 Task: Create Board Project Management Techniques to Workspace Business Process Automation. Create Board Product Market Analysis to Workspace Business Process Automation. Create Board Brand Positioning and Differentiation Strategy to Workspace Business Process Automation
Action: Mouse moved to (399, 86)
Screenshot: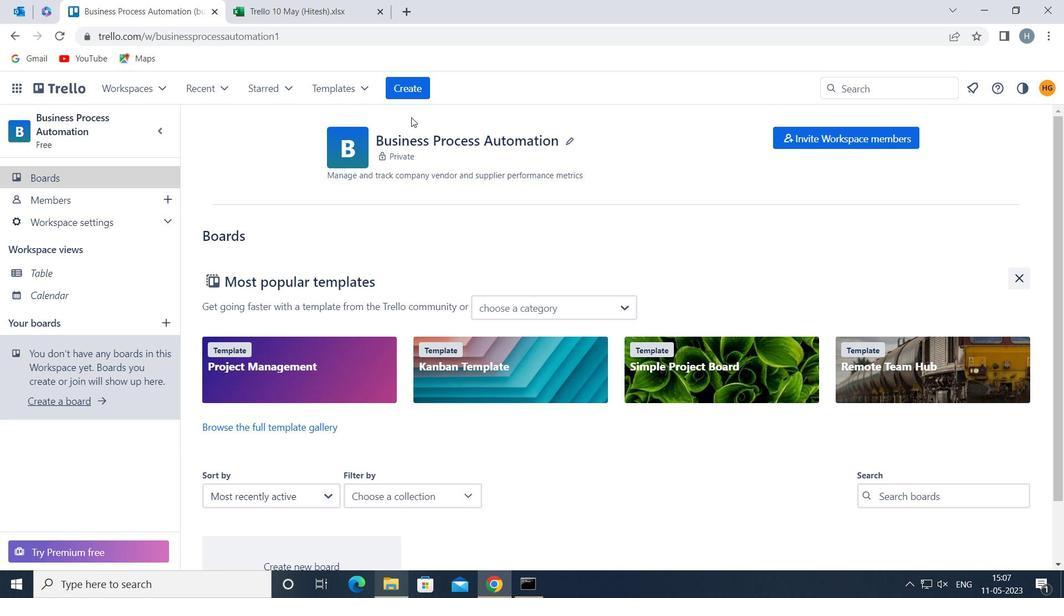 
Action: Mouse pressed left at (399, 86)
Screenshot: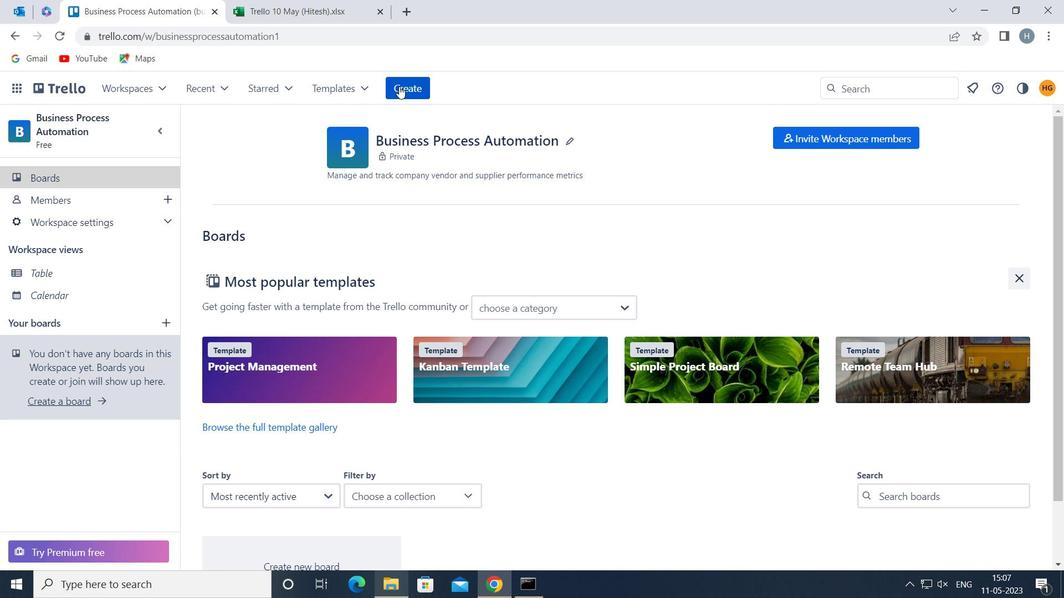 
Action: Mouse moved to (477, 143)
Screenshot: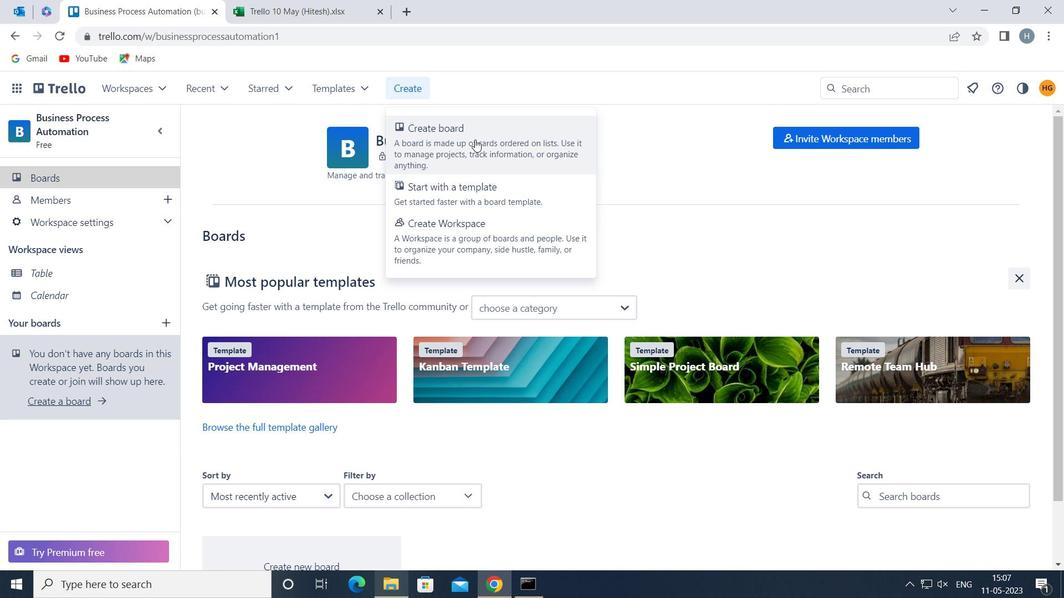 
Action: Mouse pressed left at (477, 143)
Screenshot: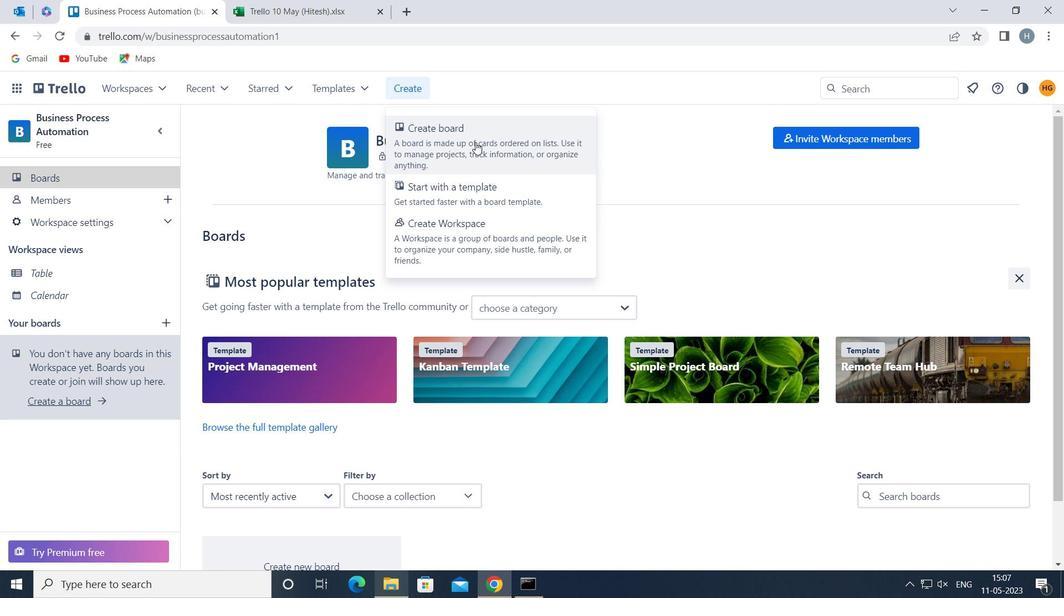 
Action: Mouse moved to (475, 311)
Screenshot: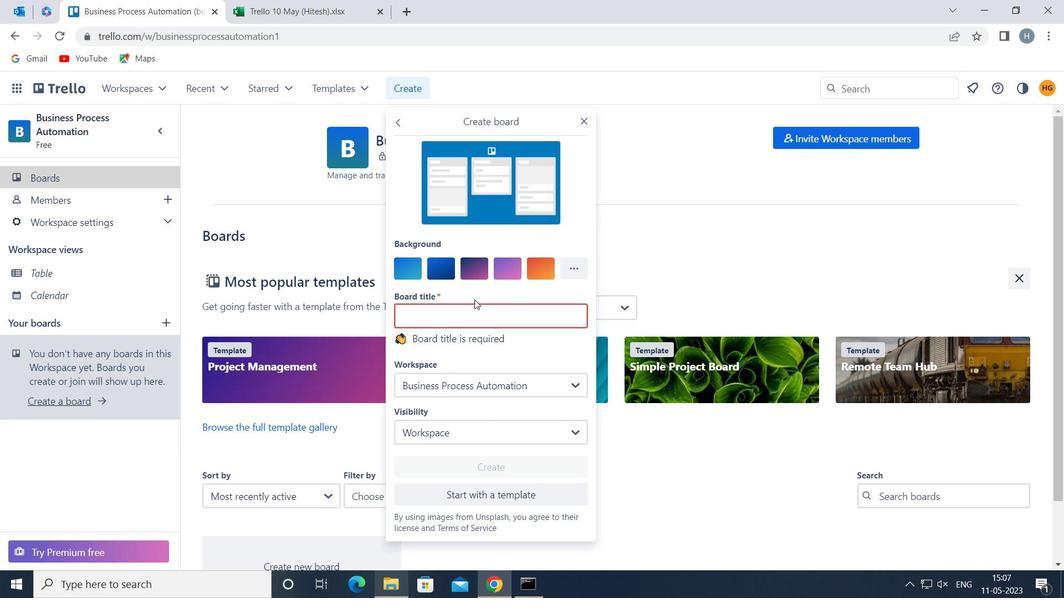 
Action: Mouse pressed left at (475, 311)
Screenshot: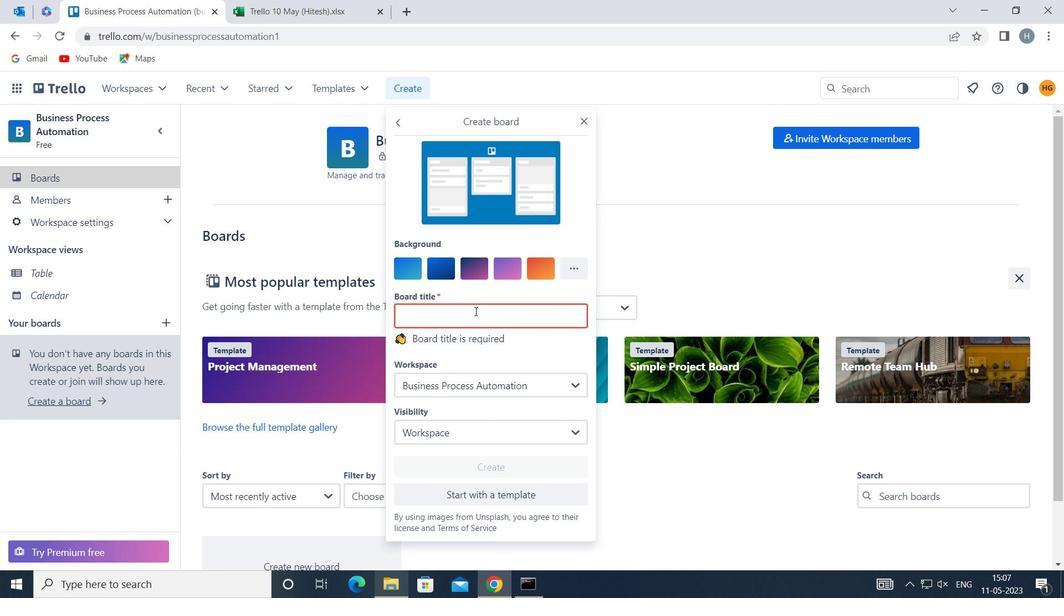 
Action: Mouse moved to (475, 313)
Screenshot: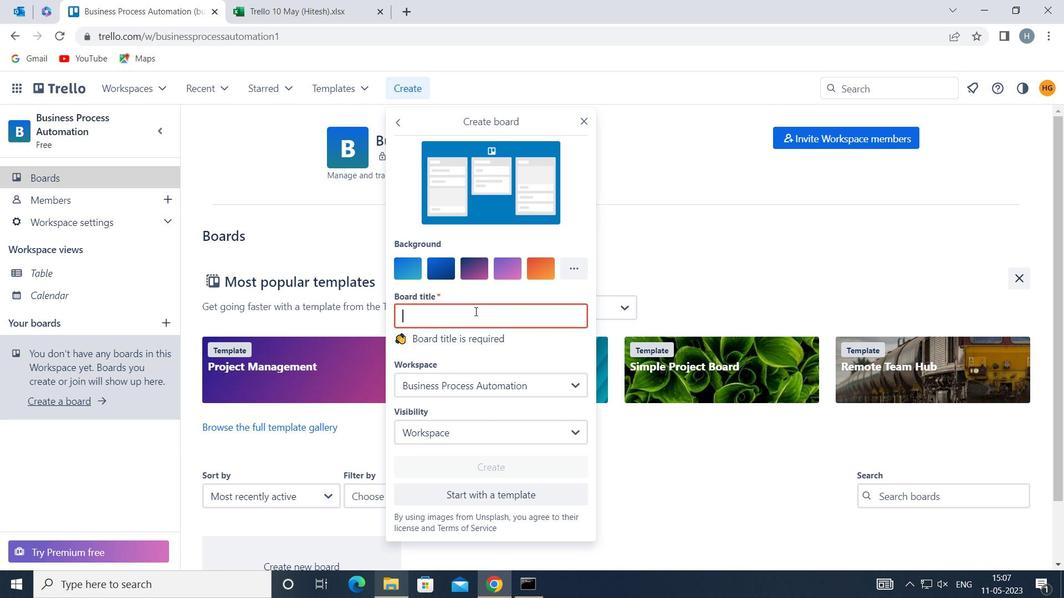 
Action: Key pressed <Key.shift>PROJECT<Key.space><Key.shift>MANA<Key.backspace><Key.backspace><Key.backspace><Key.backspace><Key.shift>MANAGEMENT<Key.space><Key.shift>TECHNIW<Key.backspace>QUES
Screenshot: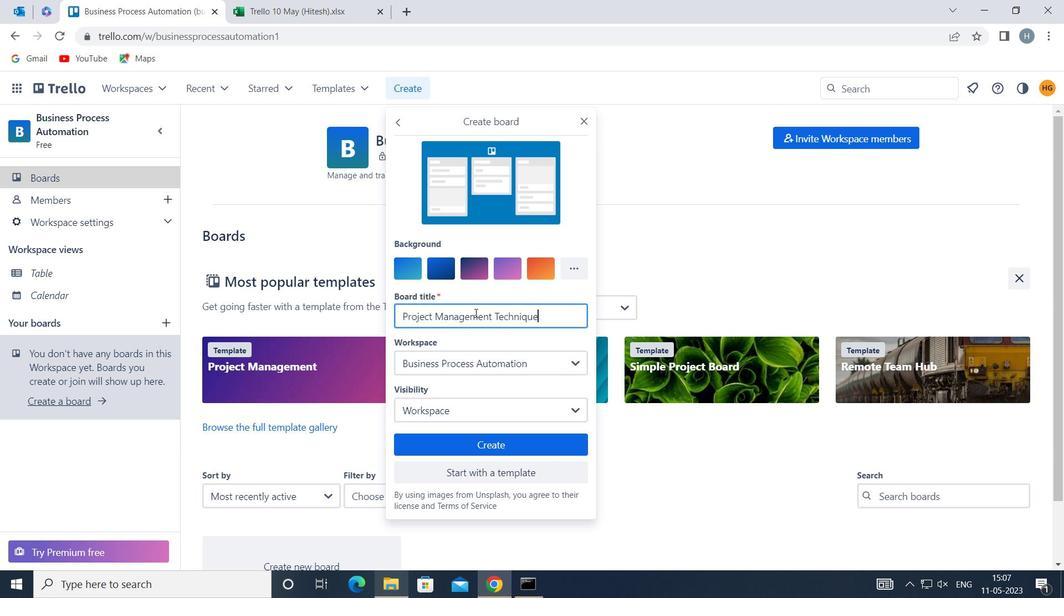 
Action: Mouse moved to (528, 442)
Screenshot: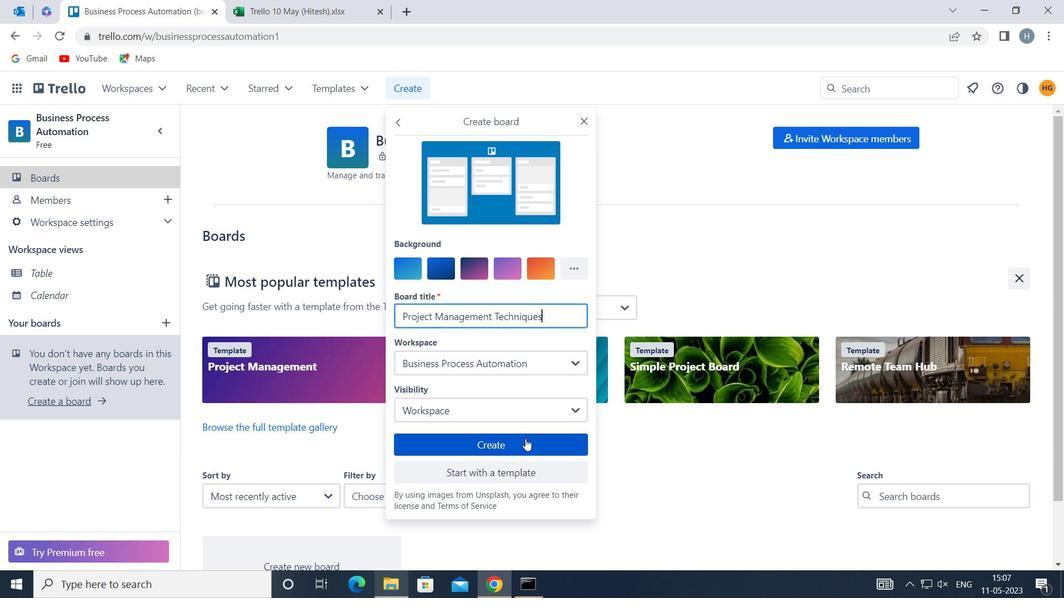 
Action: Mouse pressed left at (528, 442)
Screenshot: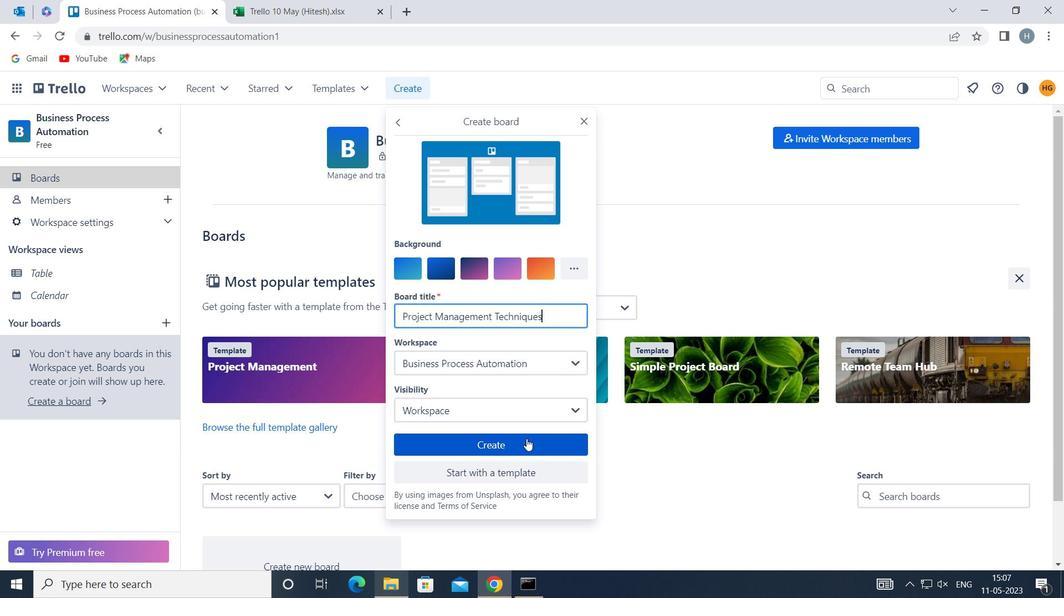 
Action: Mouse moved to (410, 87)
Screenshot: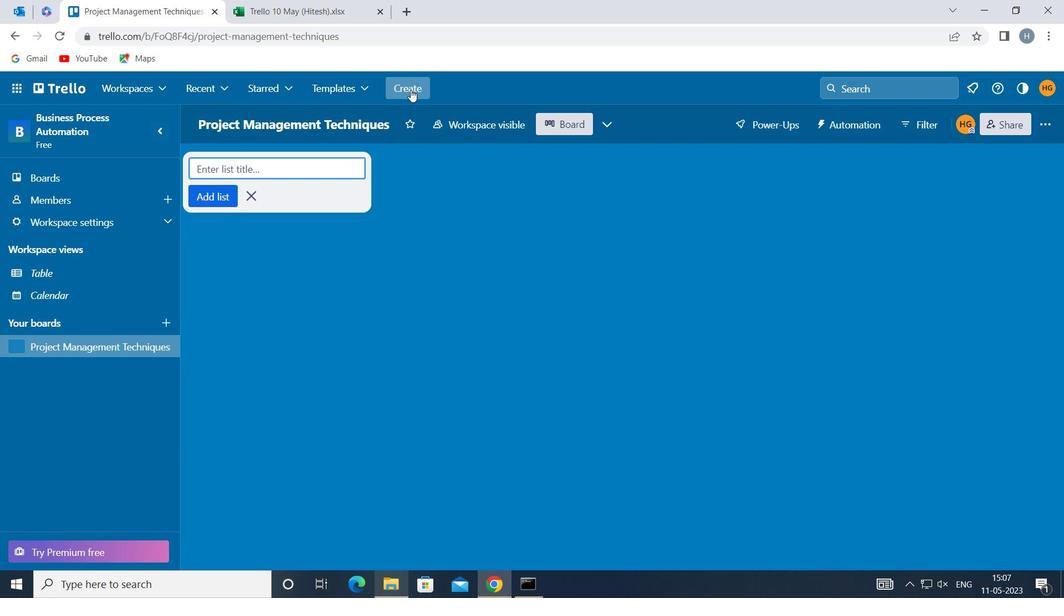 
Action: Mouse pressed left at (410, 87)
Screenshot: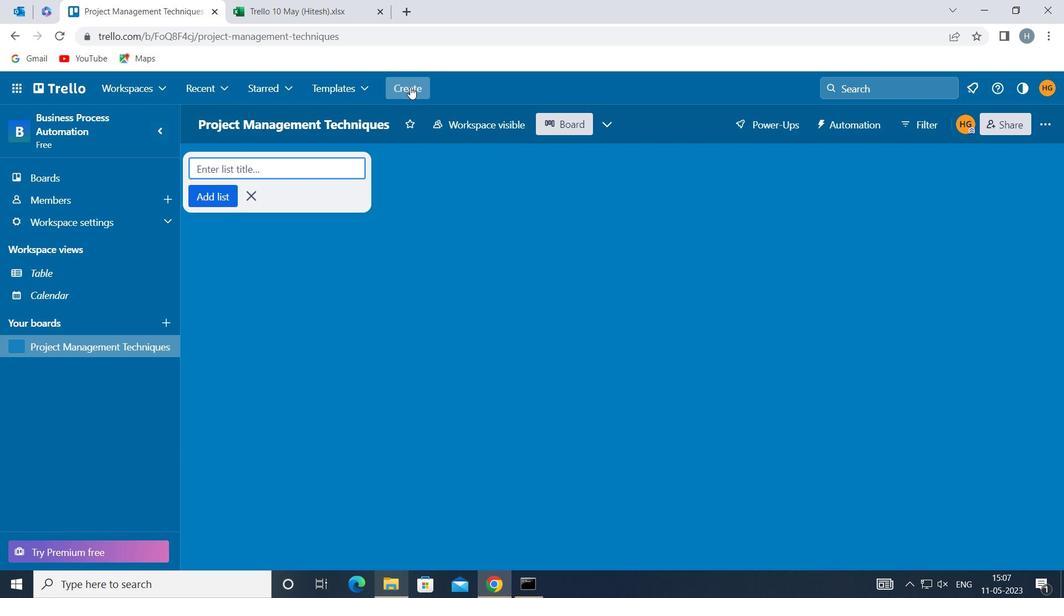 
Action: Mouse moved to (443, 134)
Screenshot: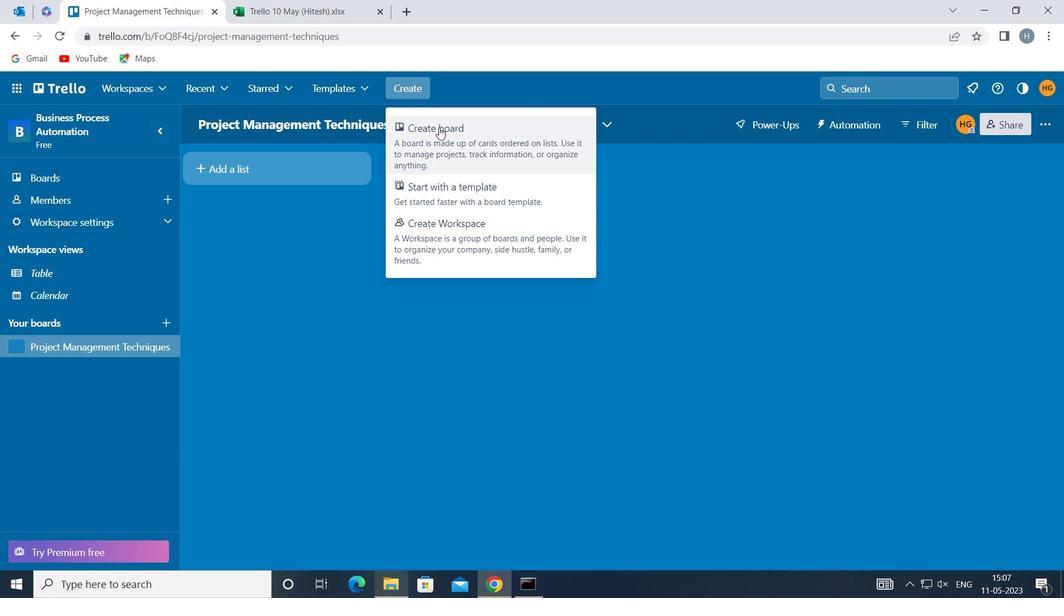 
Action: Mouse pressed left at (443, 134)
Screenshot: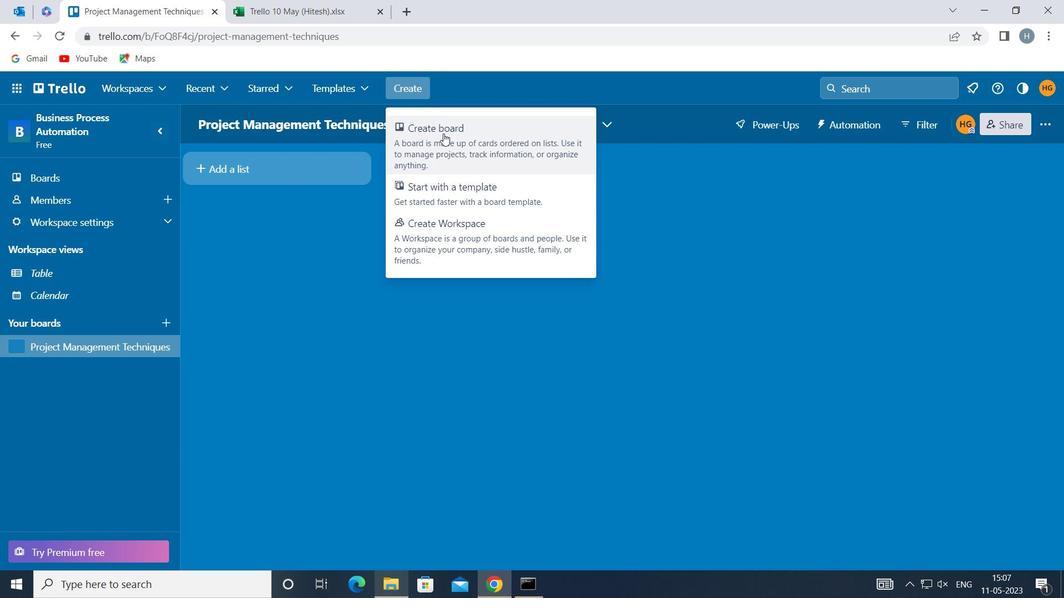 
Action: Mouse moved to (496, 316)
Screenshot: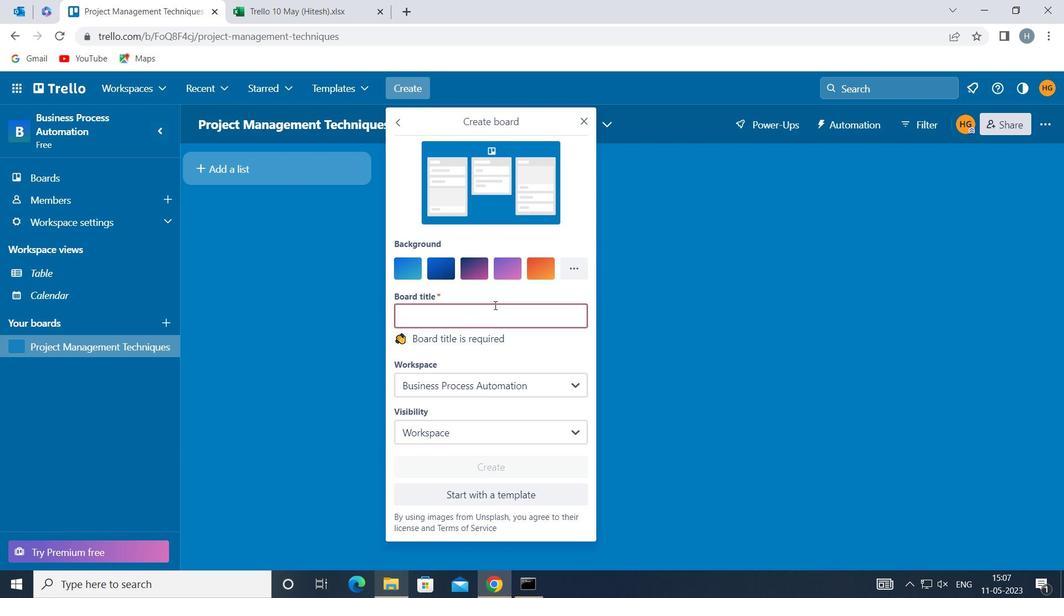 
Action: Mouse pressed left at (496, 316)
Screenshot: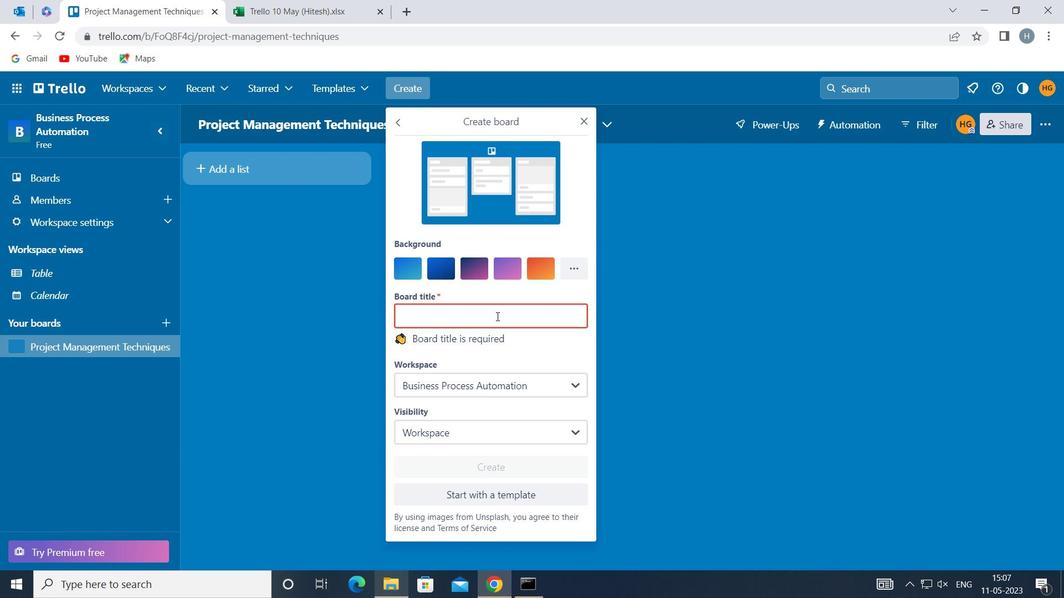 
Action: Key pressed <Key.shift>PRODUCT<Key.space><Key.shift>MARKET<Key.space><Key.shift>ANALYSIS
Screenshot: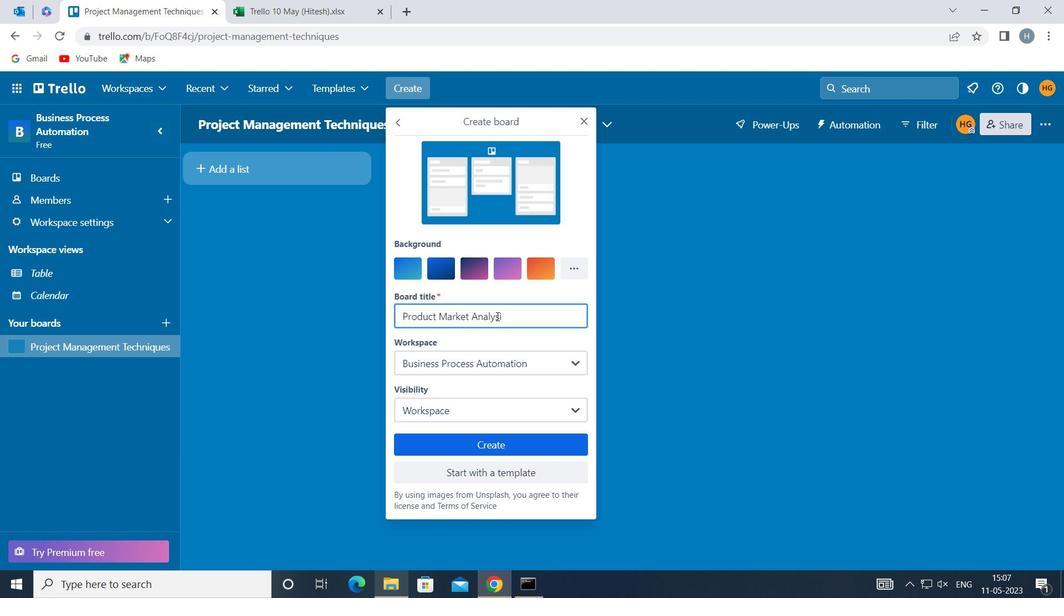 
Action: Mouse moved to (515, 445)
Screenshot: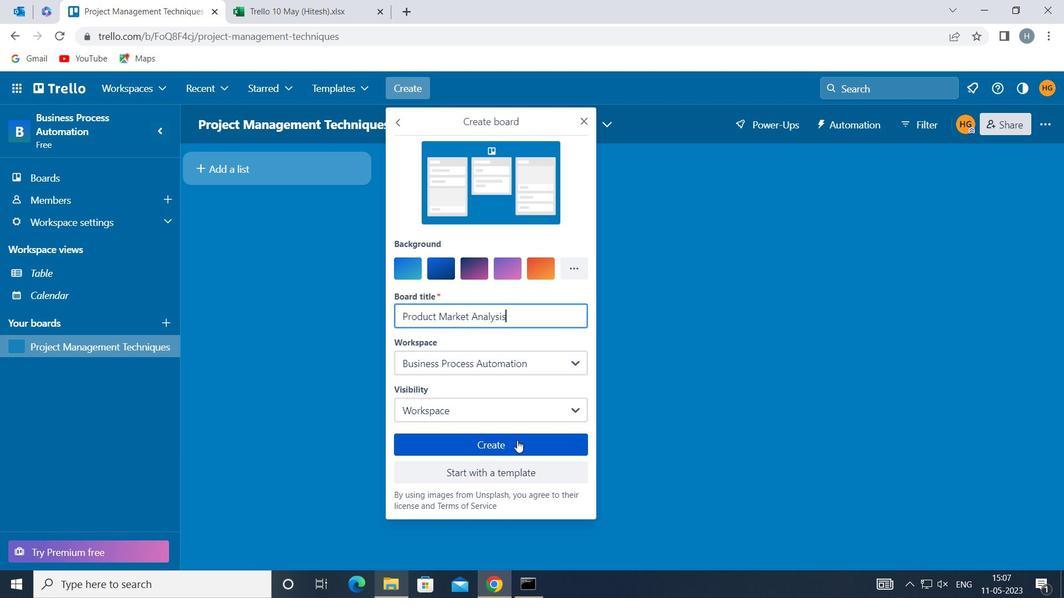 
Action: Mouse pressed left at (515, 445)
Screenshot: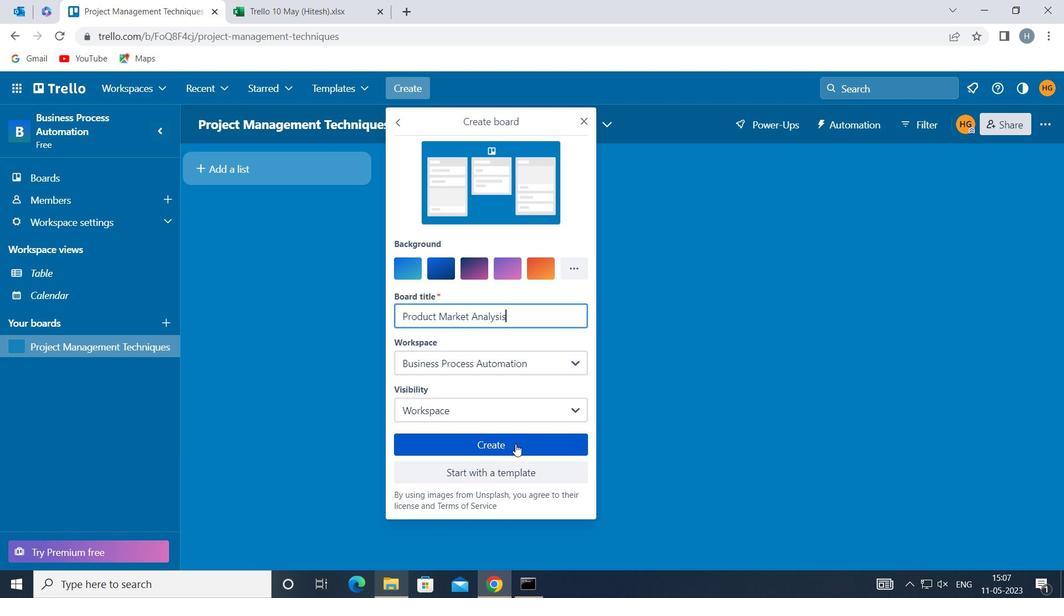 
Action: Mouse moved to (420, 85)
Screenshot: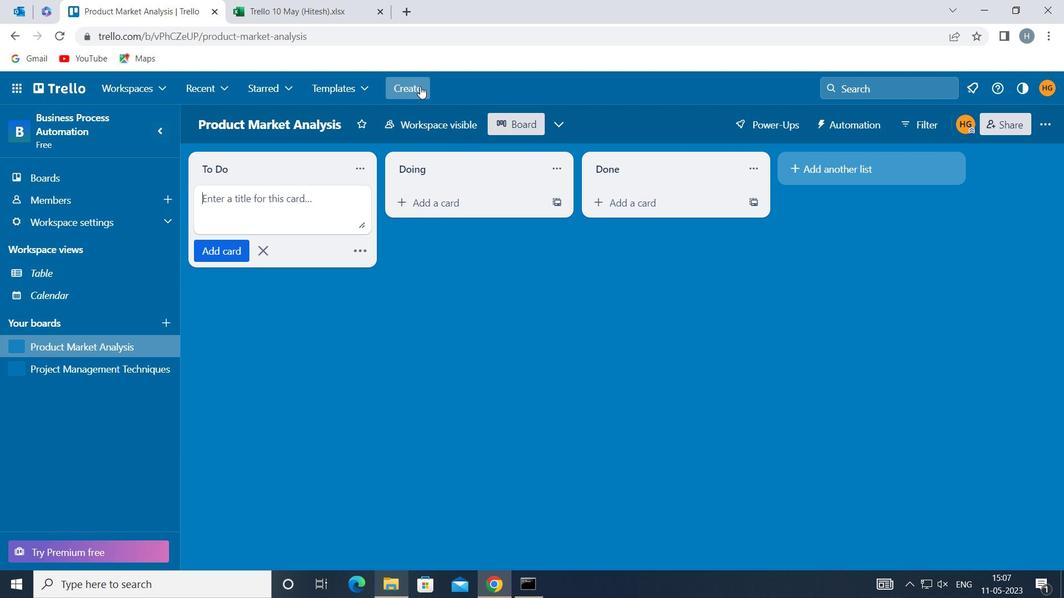 
Action: Mouse pressed left at (420, 85)
Screenshot: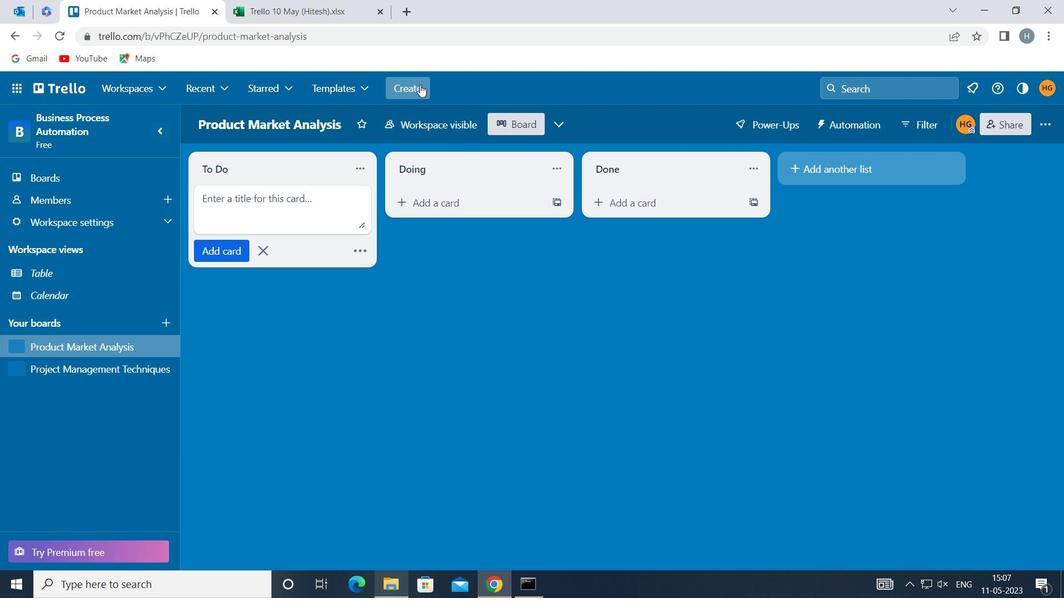 
Action: Mouse moved to (452, 139)
Screenshot: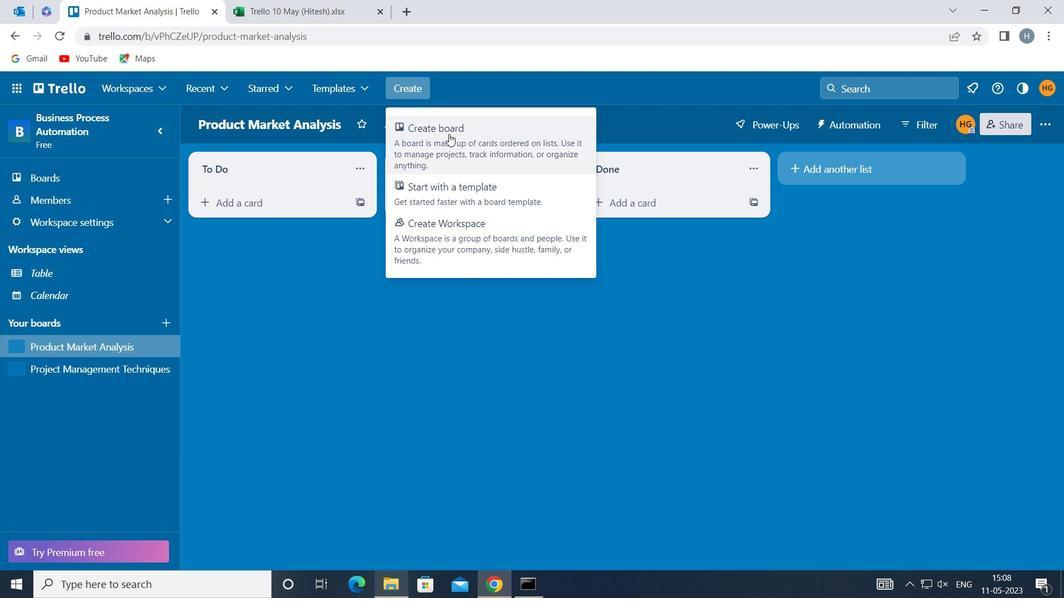 
Action: Mouse pressed left at (452, 139)
Screenshot: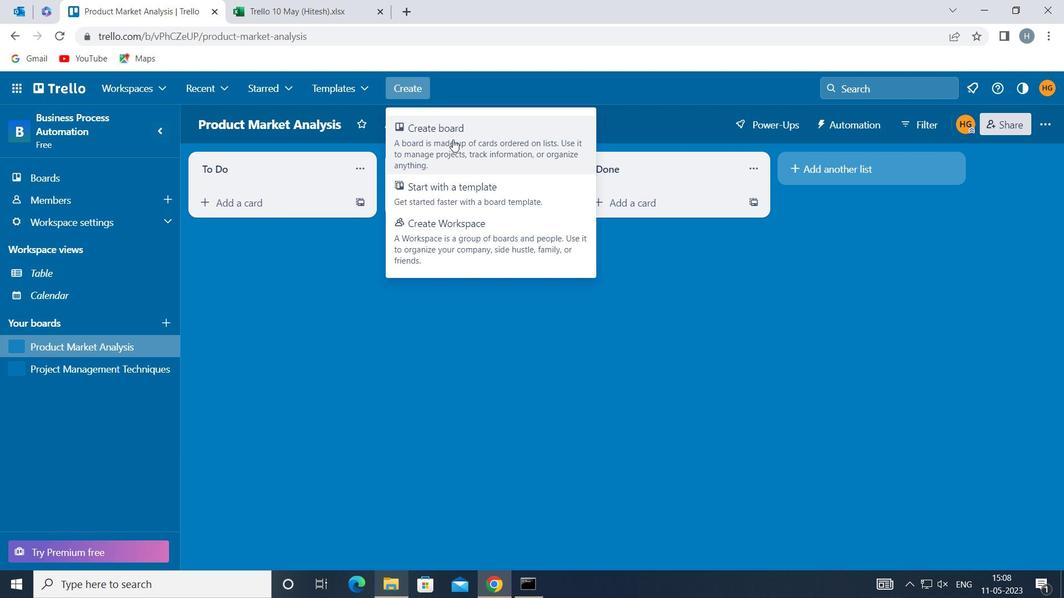 
Action: Mouse moved to (506, 308)
Screenshot: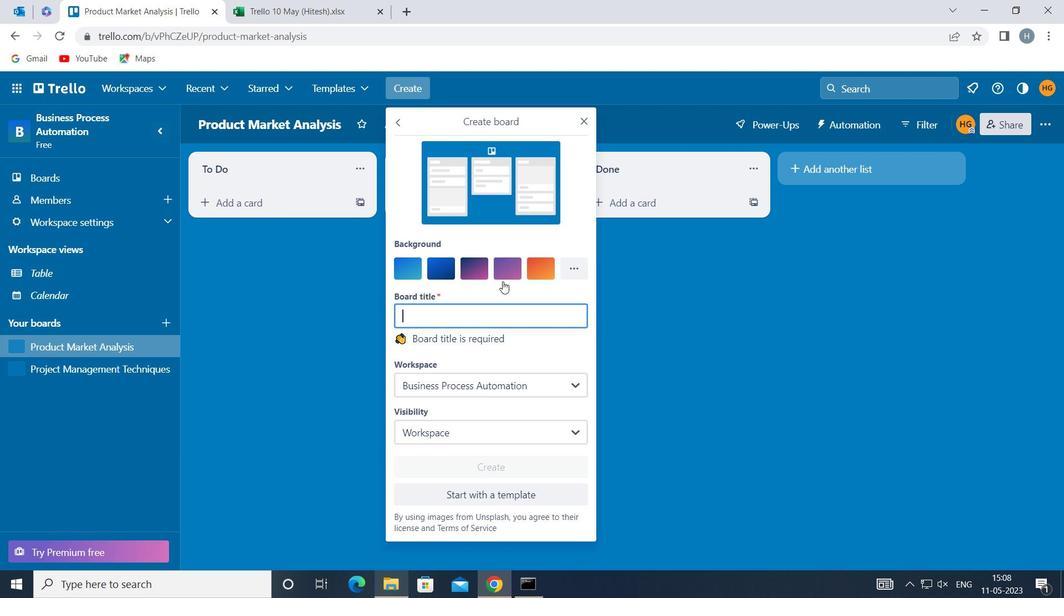 
Action: Mouse pressed left at (506, 308)
Screenshot: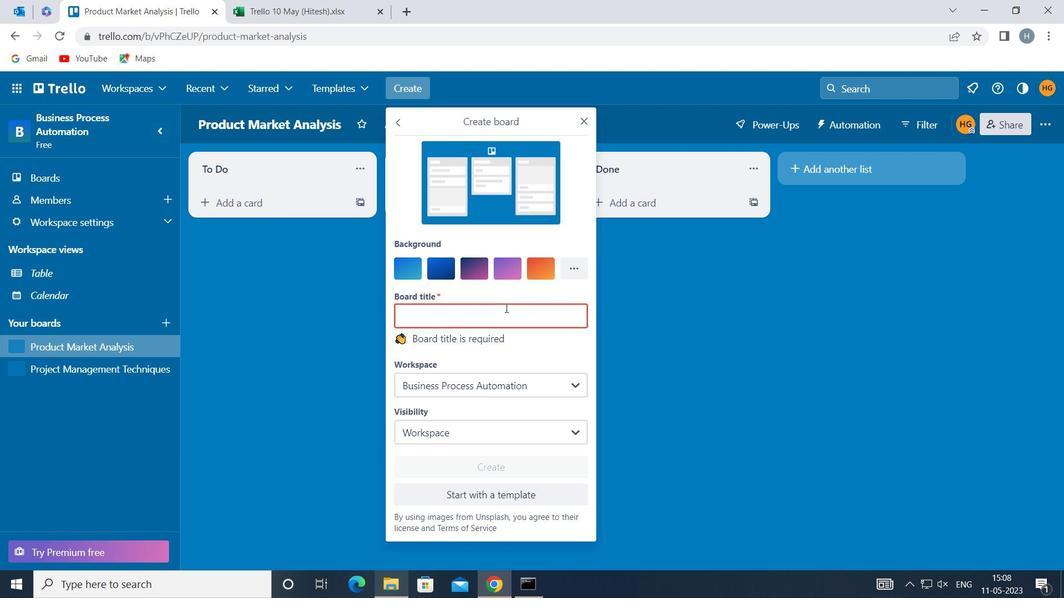 
Action: Mouse moved to (517, 309)
Screenshot: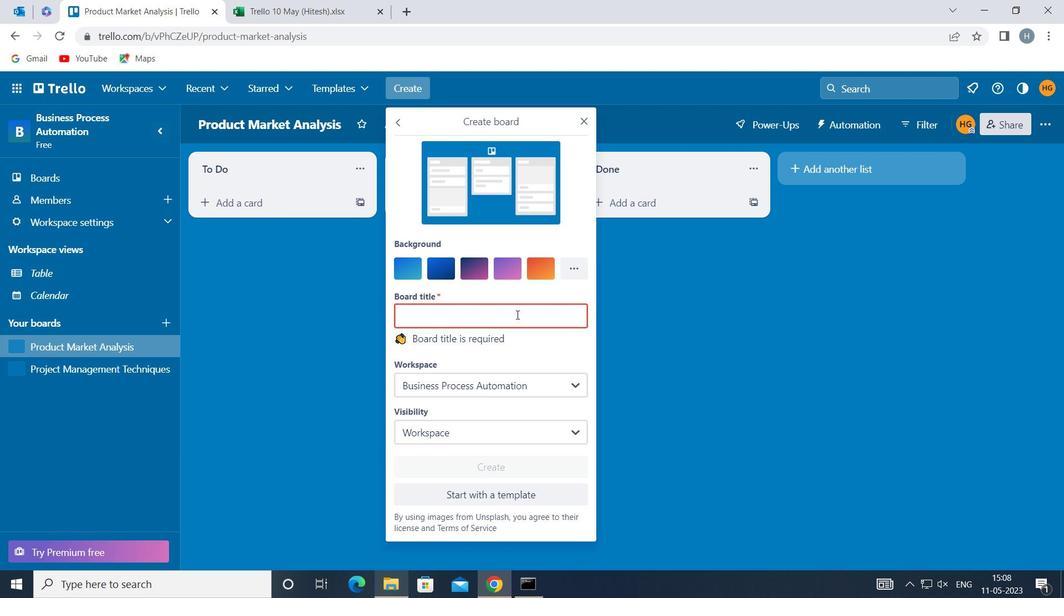 
Action: Mouse pressed left at (517, 309)
Screenshot: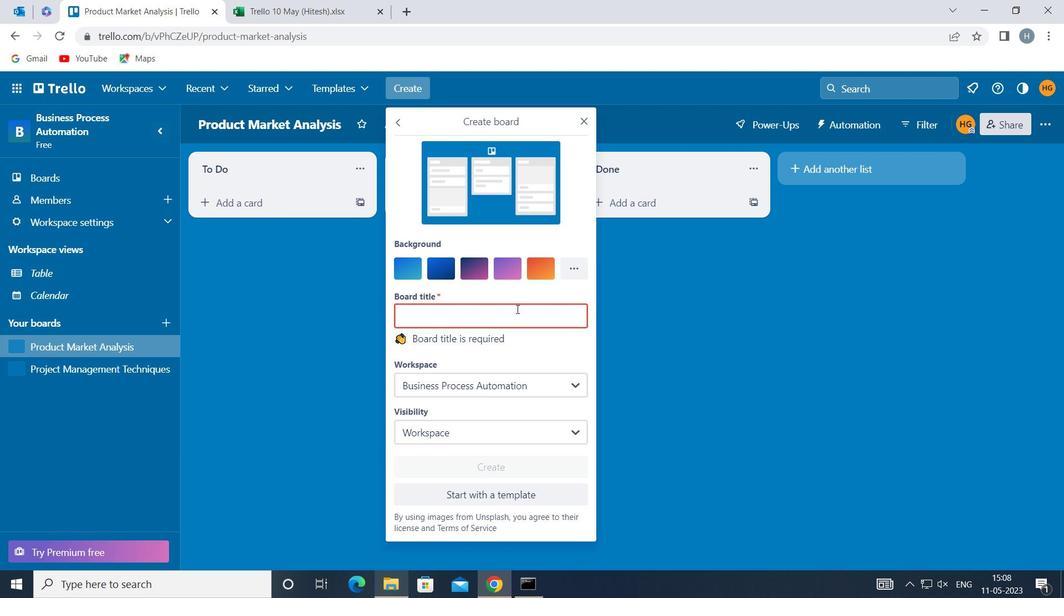 
Action: Key pressed <Key.shift>BRAND<Key.space><Key.shift>POSITIONING<Key.space>AND<Key.space><Key.shift>DIFFERENTIATION<Key.space><Key.shift>STRATEGY<Key.space>
Screenshot: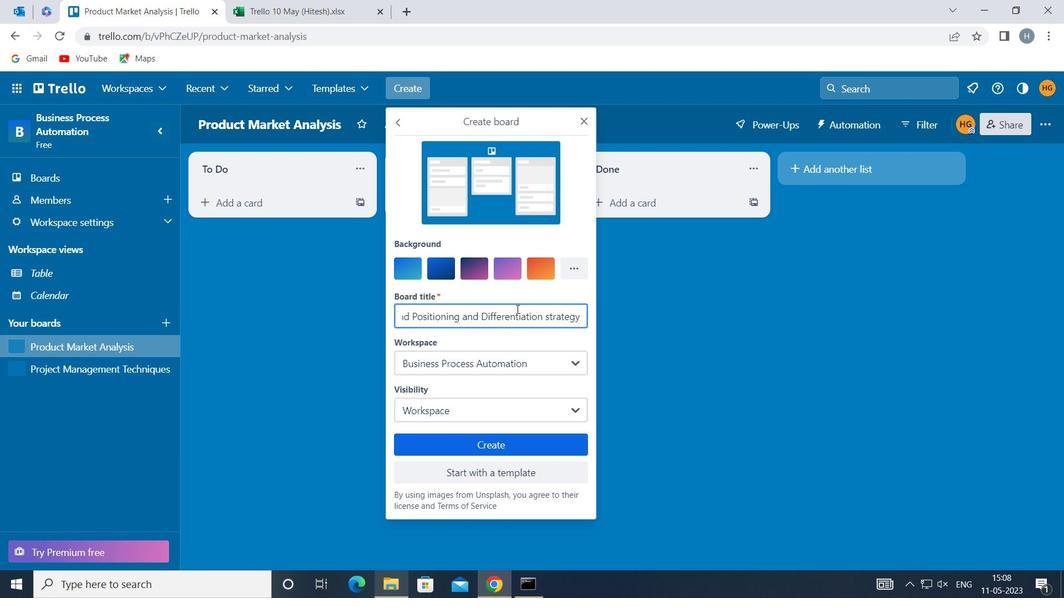 
Action: Mouse moved to (521, 447)
Screenshot: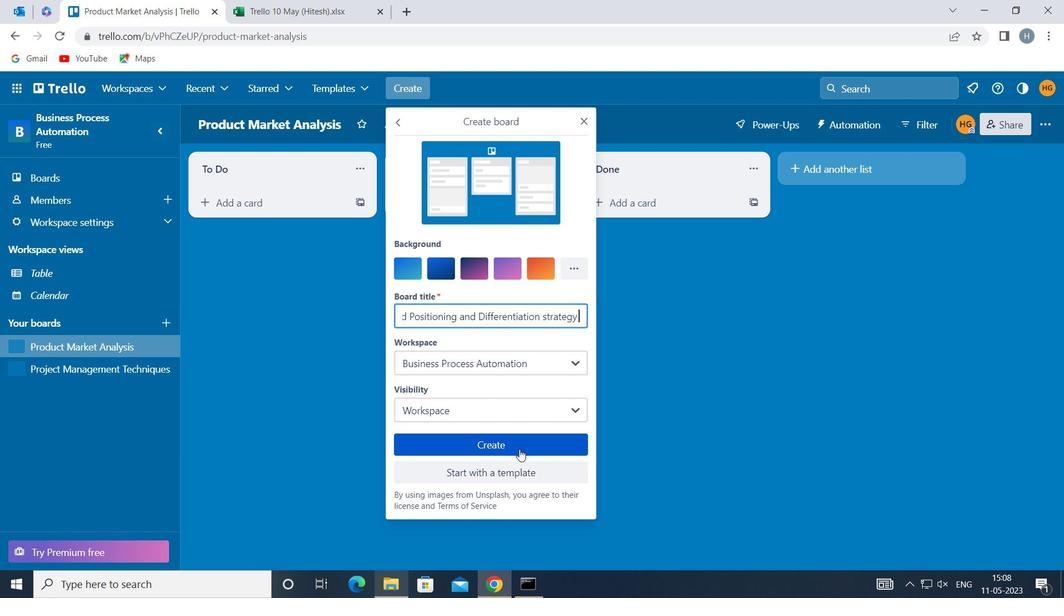 
Action: Mouse pressed left at (521, 447)
Screenshot: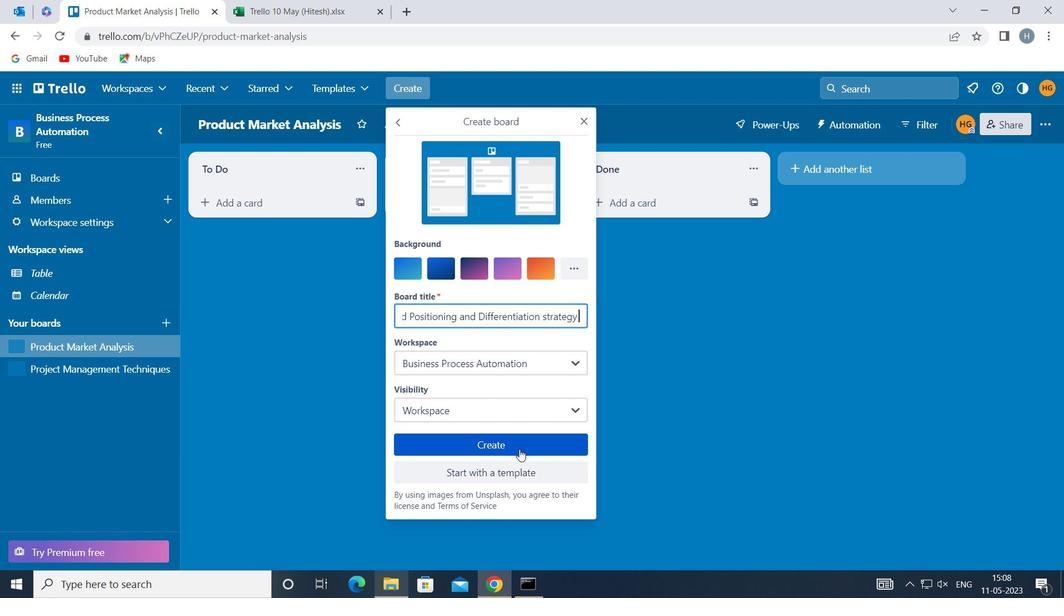 
Action: Mouse moved to (601, 280)
Screenshot: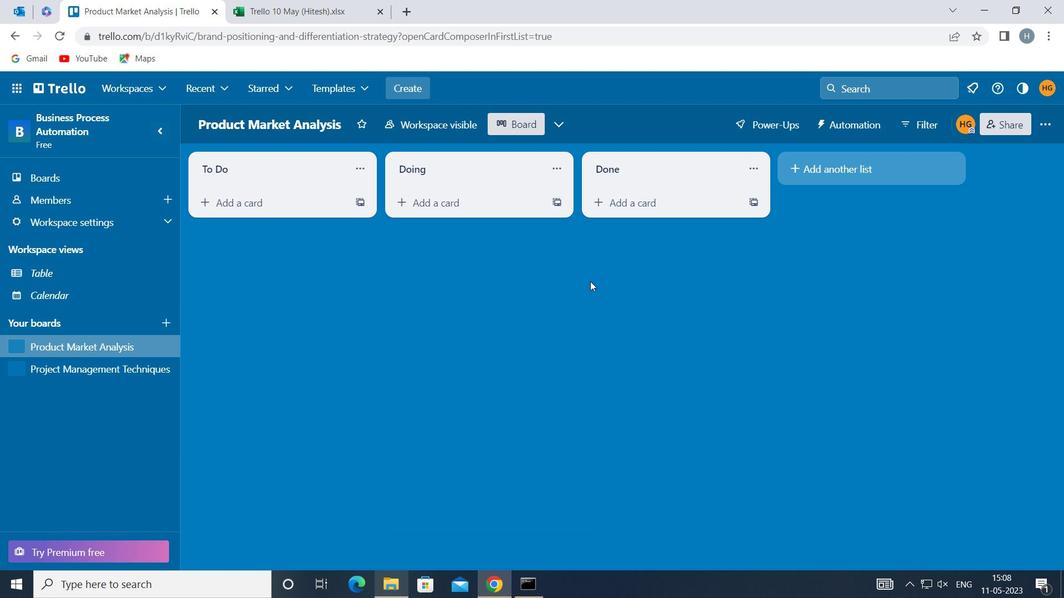 
